 Task: Look for products in the category "IPA" from Karl Strauss only.
Action: Mouse moved to (837, 304)
Screenshot: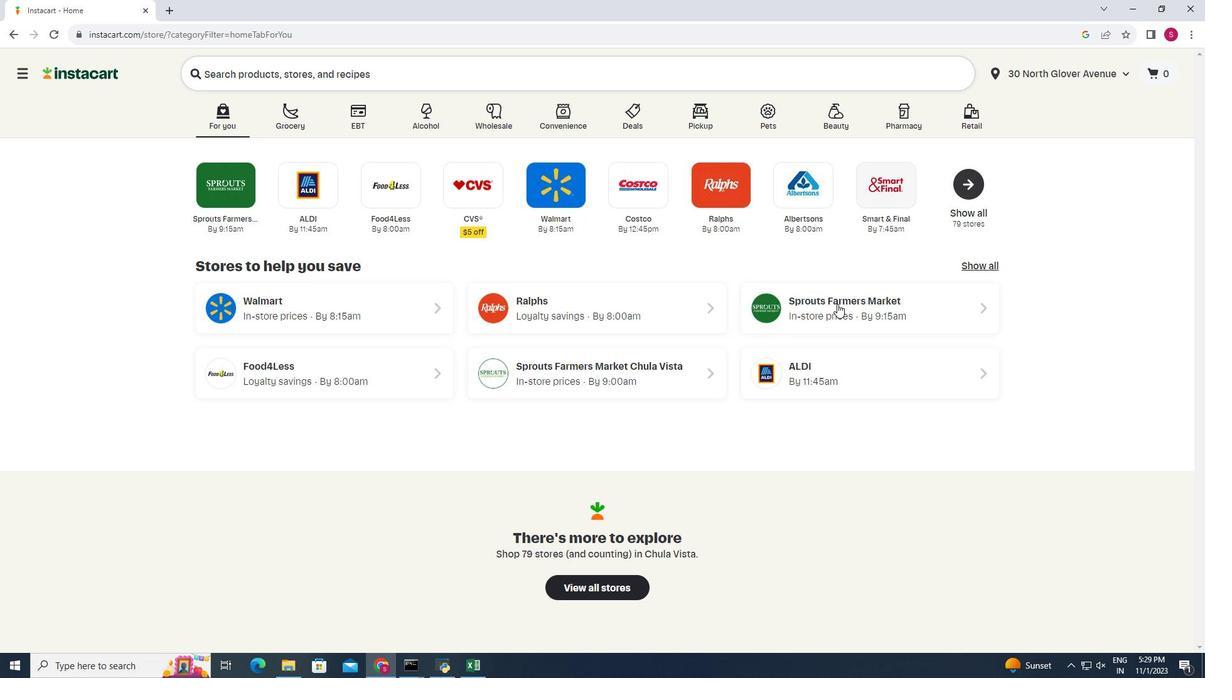 
Action: Mouse pressed left at (837, 304)
Screenshot: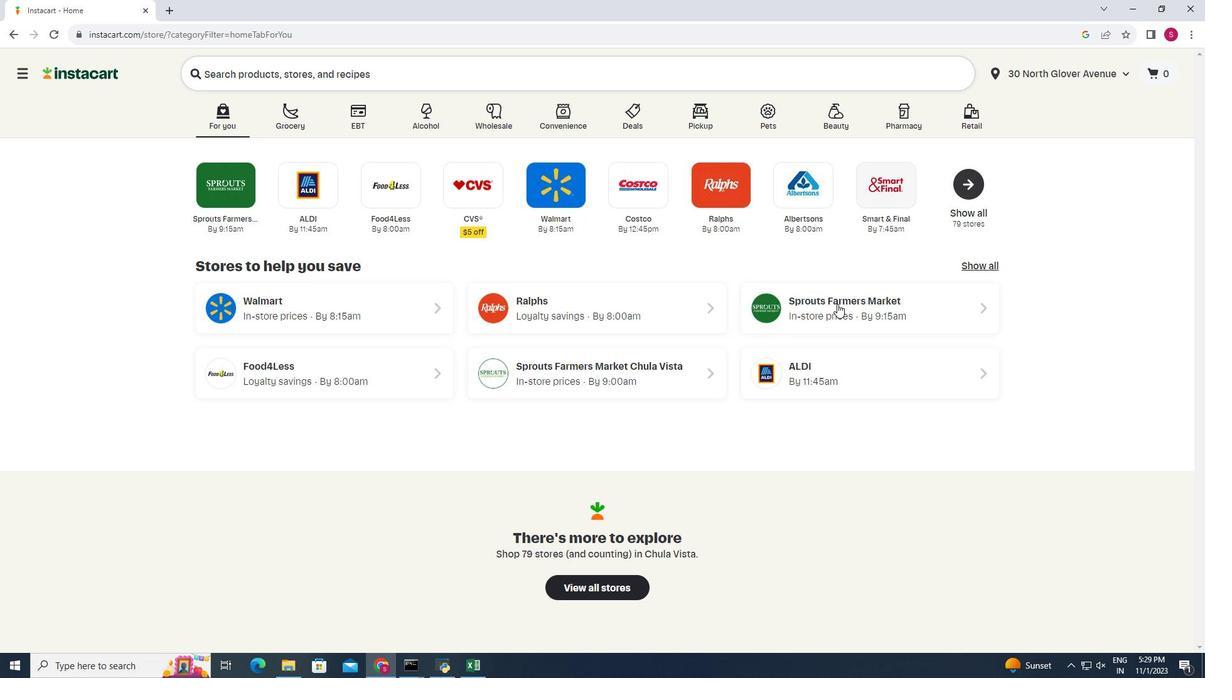 
Action: Mouse moved to (46, 638)
Screenshot: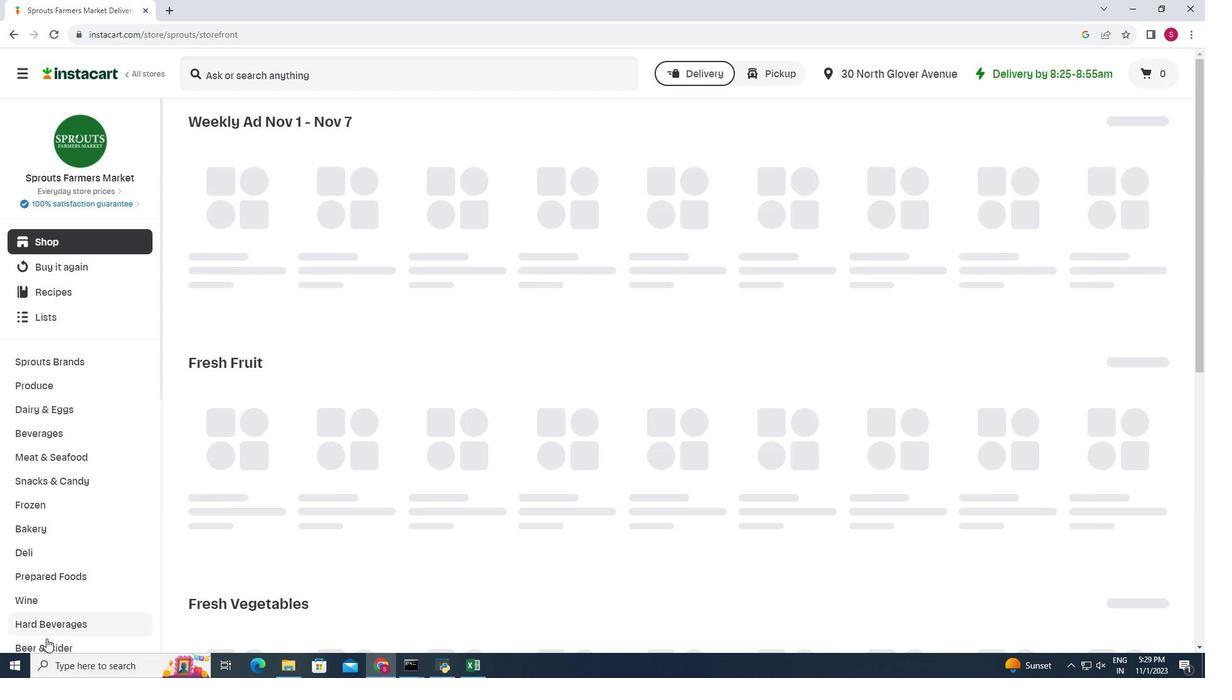 
Action: Mouse pressed left at (46, 638)
Screenshot: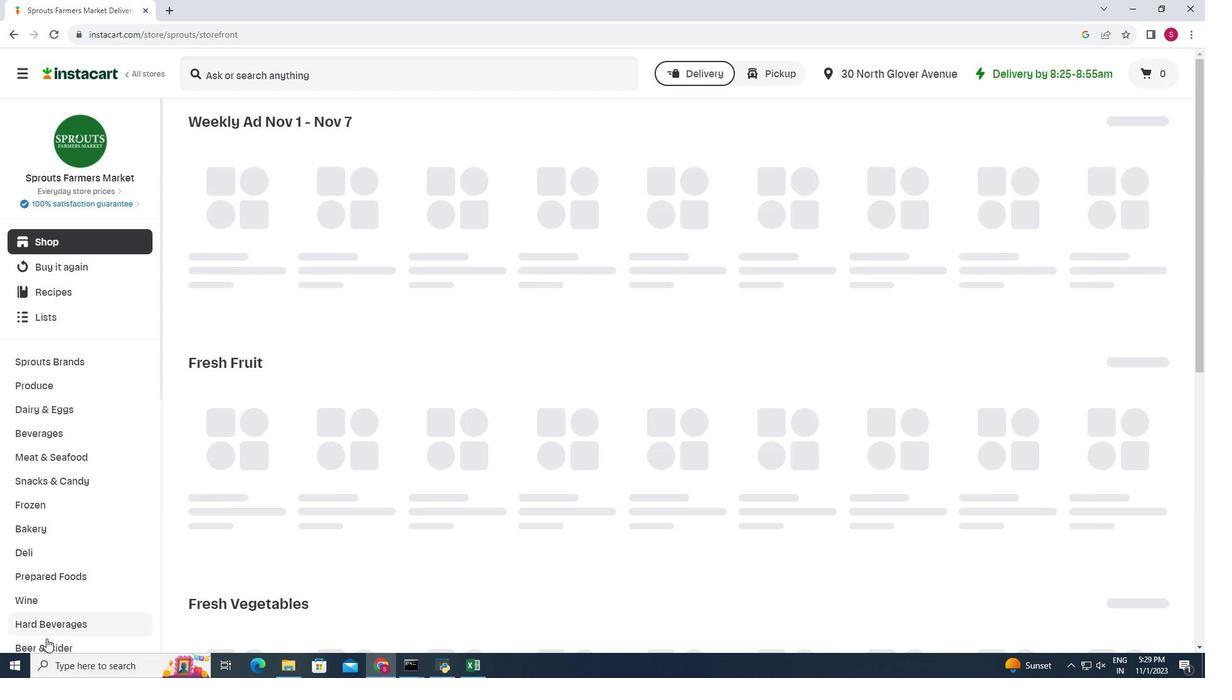 
Action: Mouse moved to (285, 154)
Screenshot: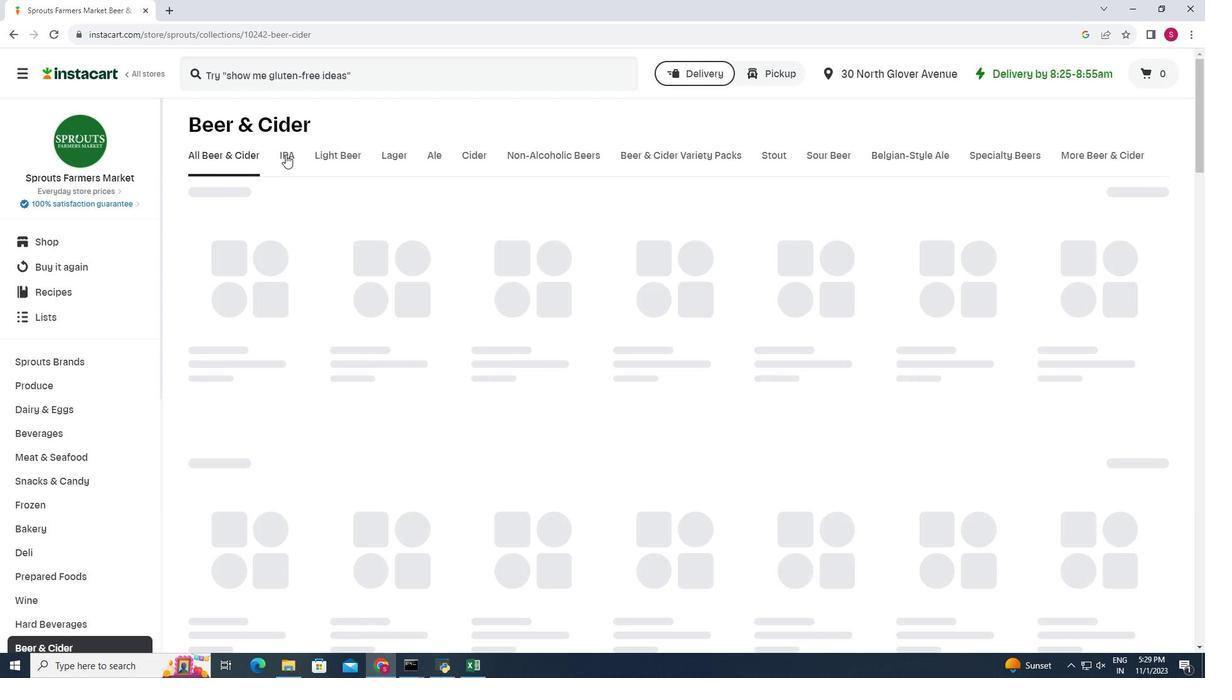 
Action: Mouse pressed left at (285, 154)
Screenshot: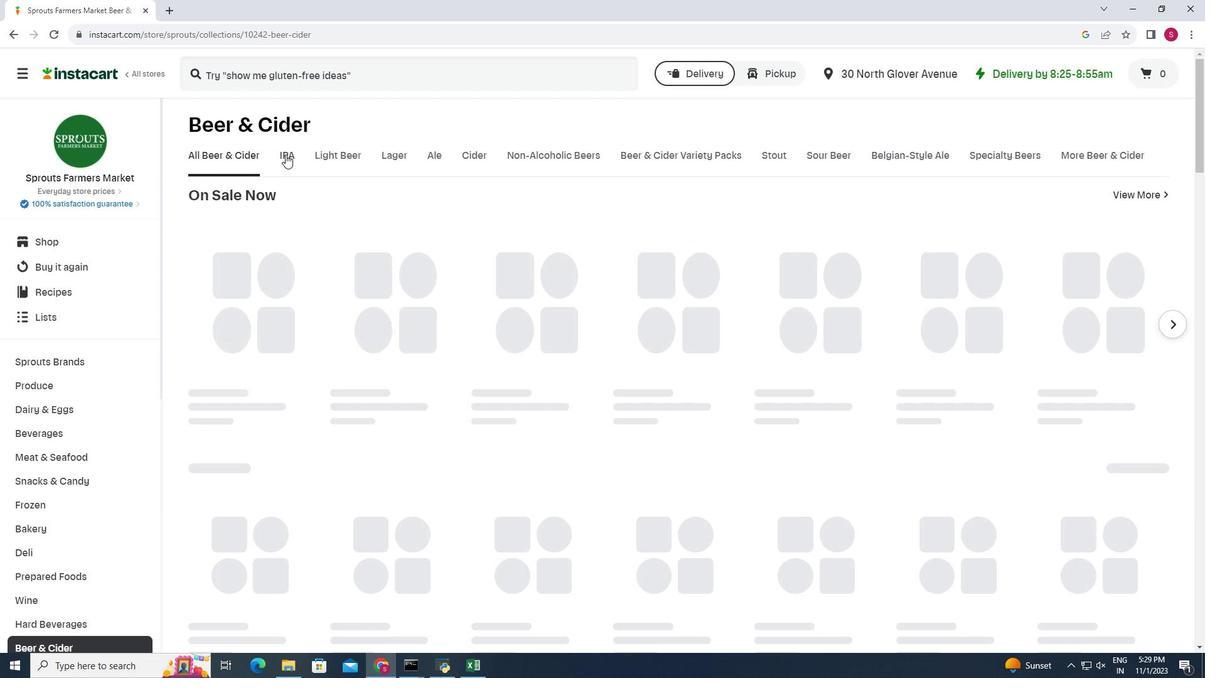 
Action: Mouse moved to (369, 199)
Screenshot: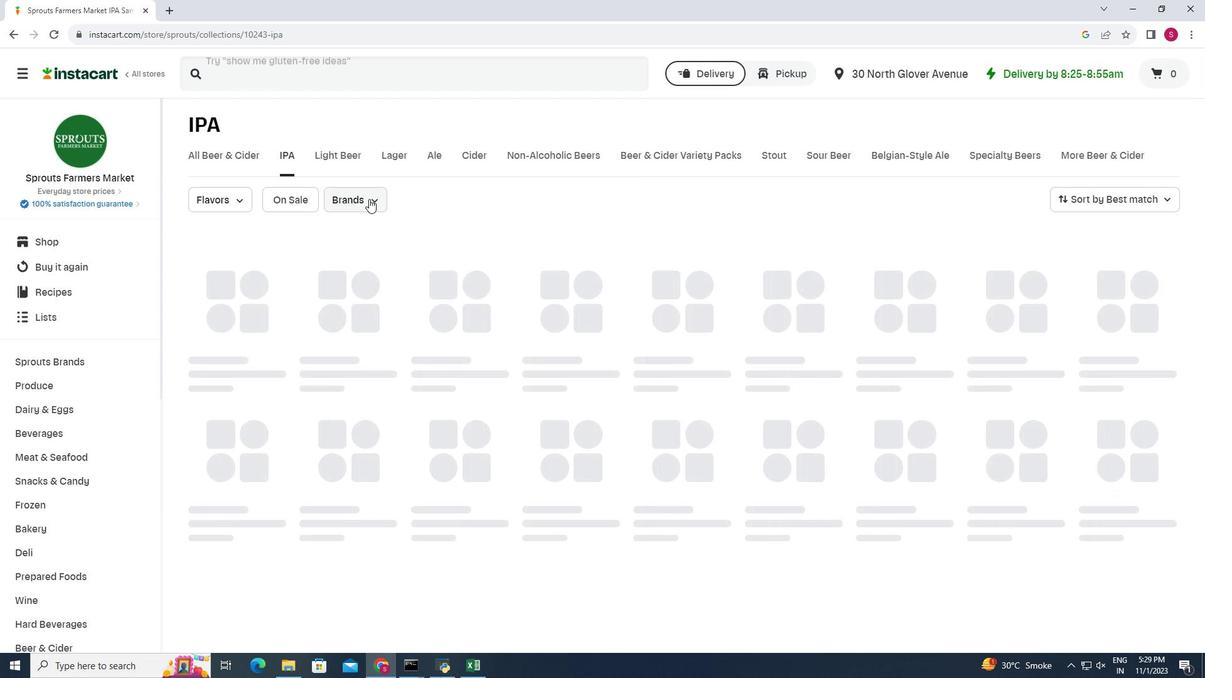 
Action: Mouse pressed left at (369, 199)
Screenshot: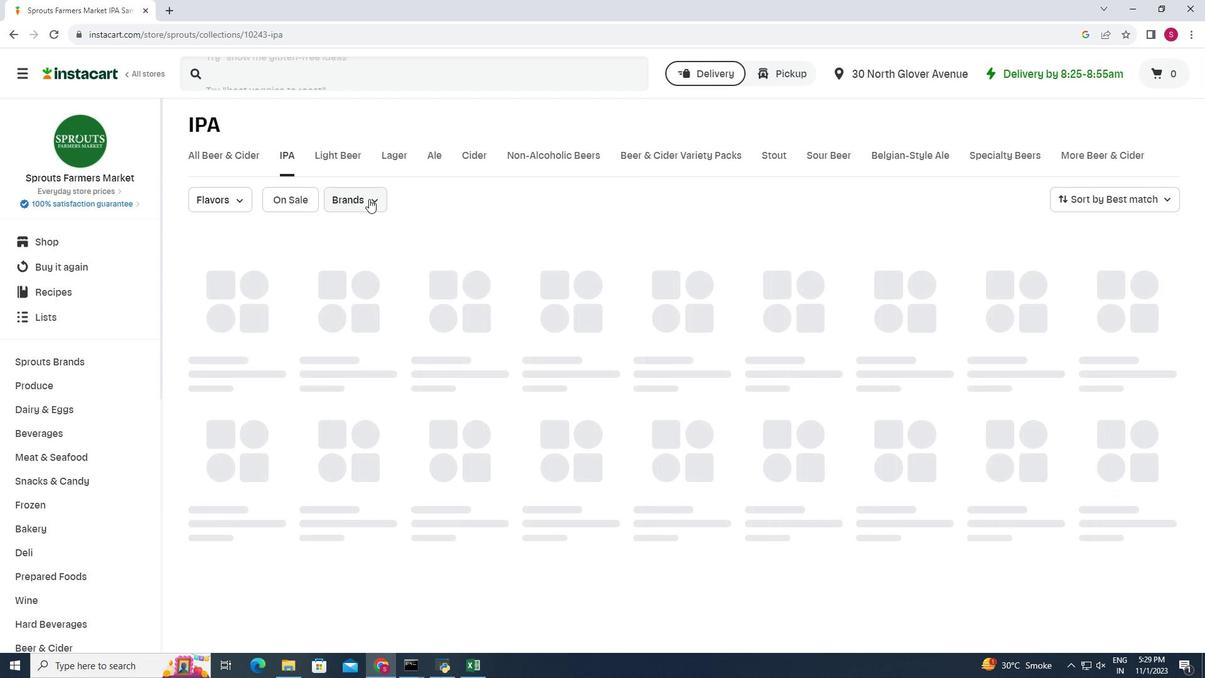 
Action: Mouse moved to (400, 295)
Screenshot: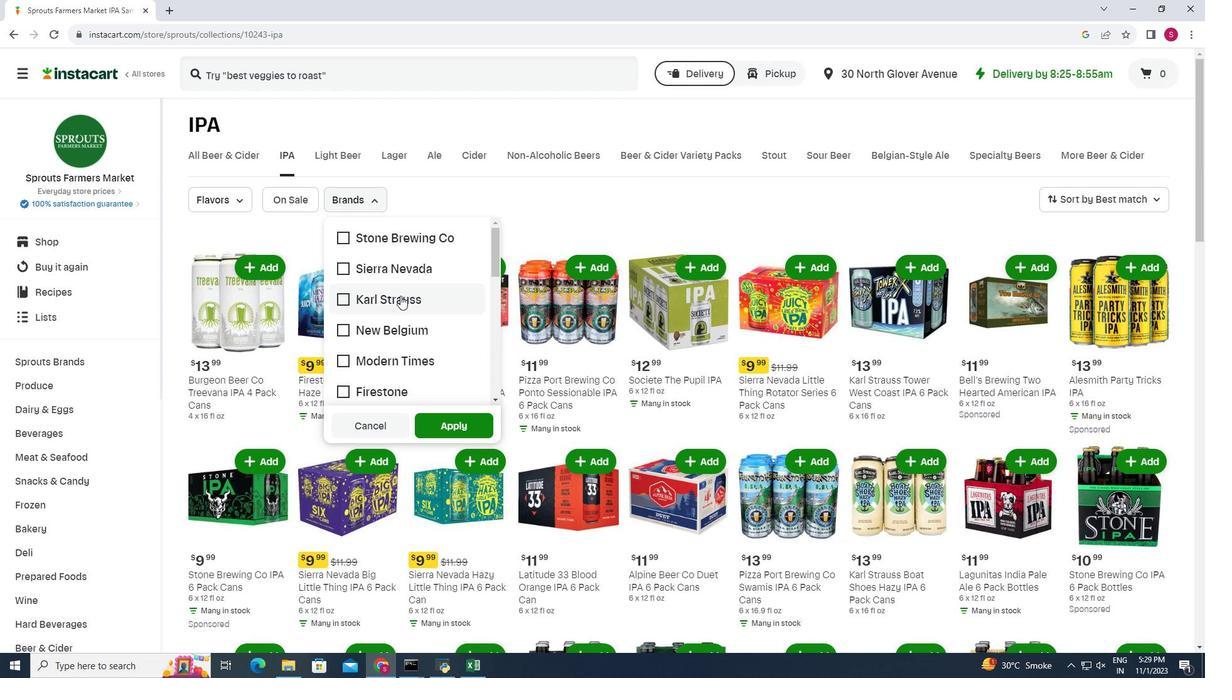 
Action: Mouse pressed left at (400, 295)
Screenshot: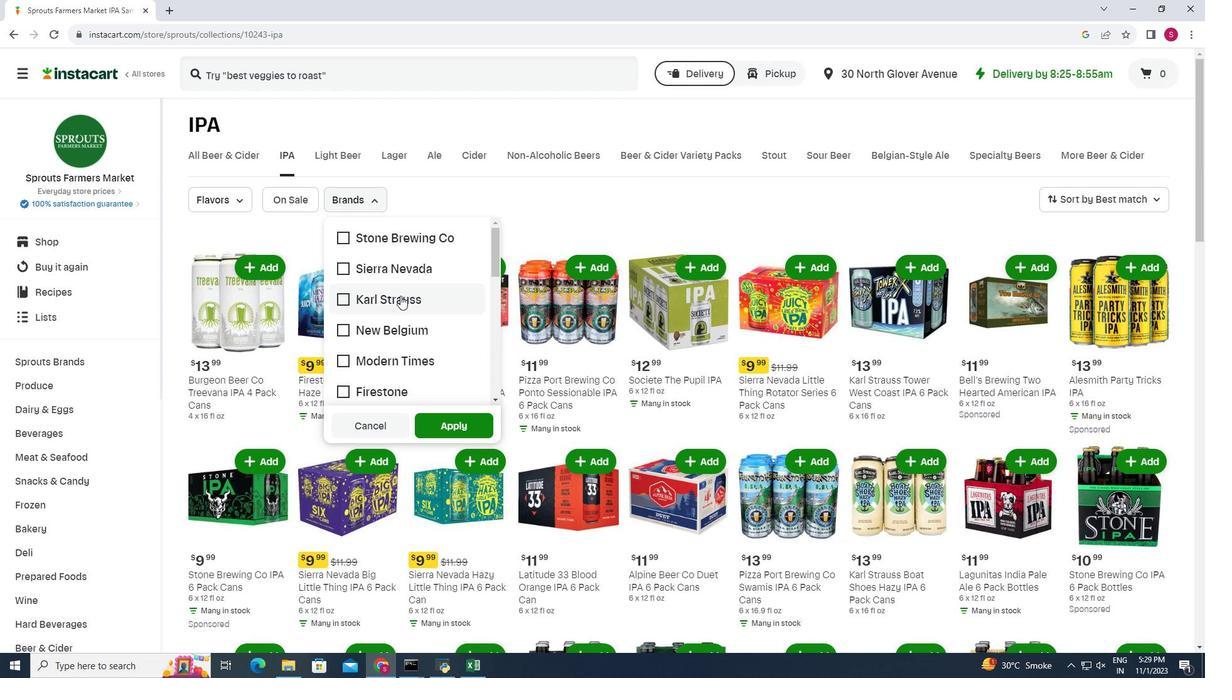 
Action: Mouse moved to (446, 432)
Screenshot: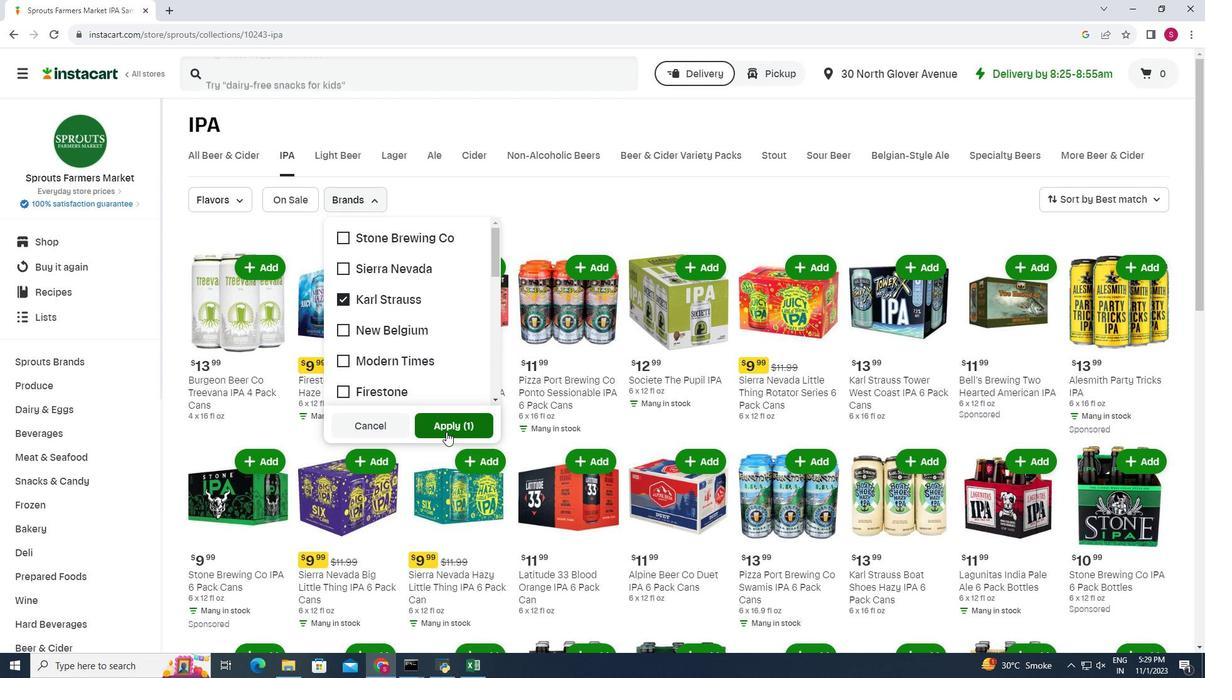 
Action: Mouse pressed left at (446, 432)
Screenshot: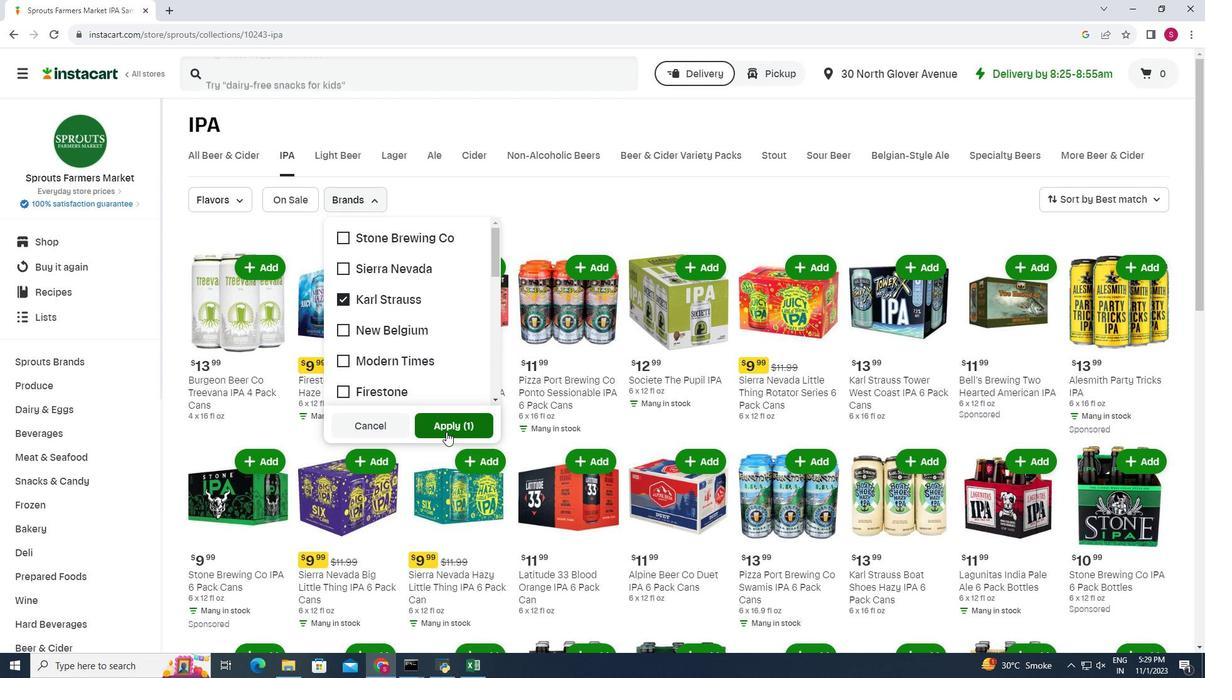 
Action: Mouse moved to (738, 345)
Screenshot: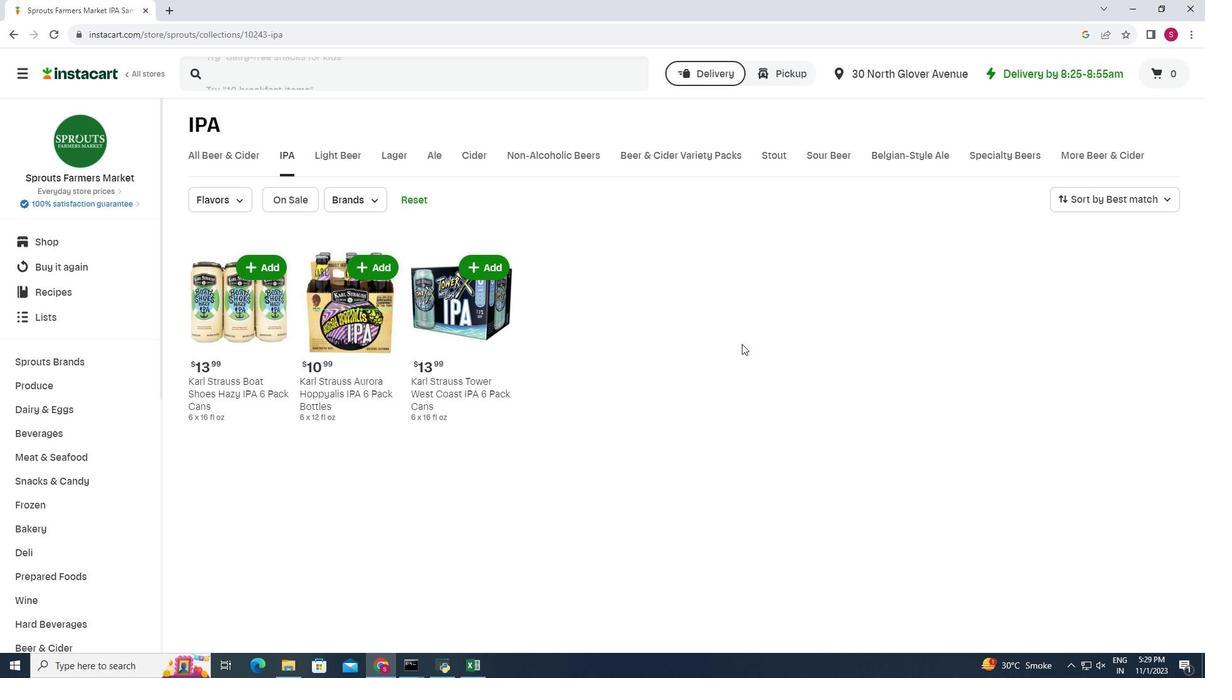 
